 Task: Insert the shape of a plus.
Action: Mouse moved to (109, 79)
Screenshot: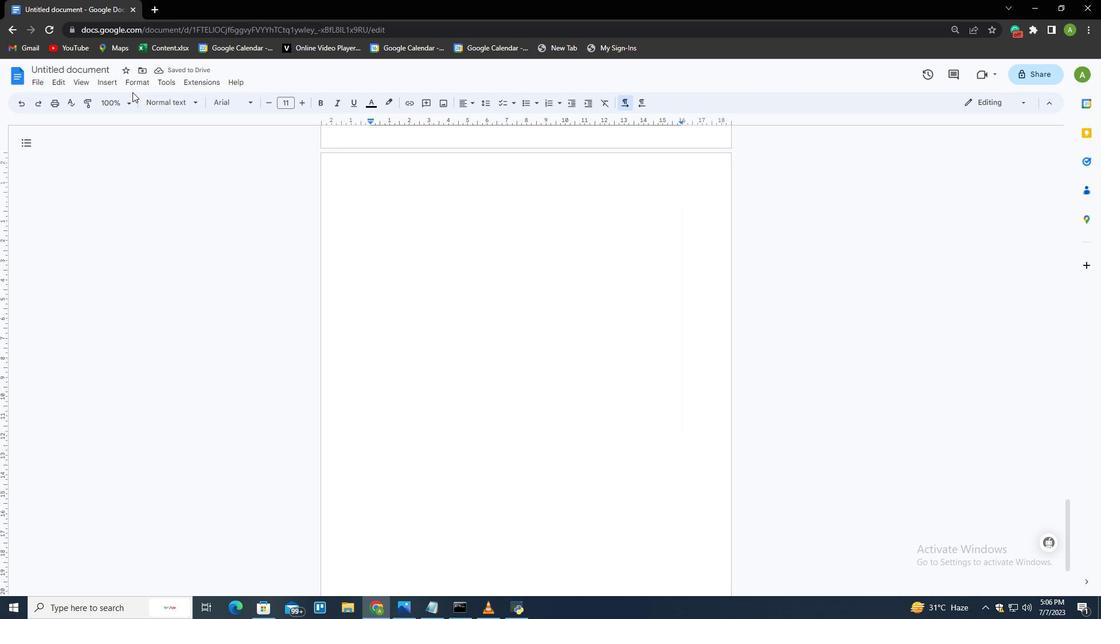 
Action: Mouse pressed left at (109, 79)
Screenshot: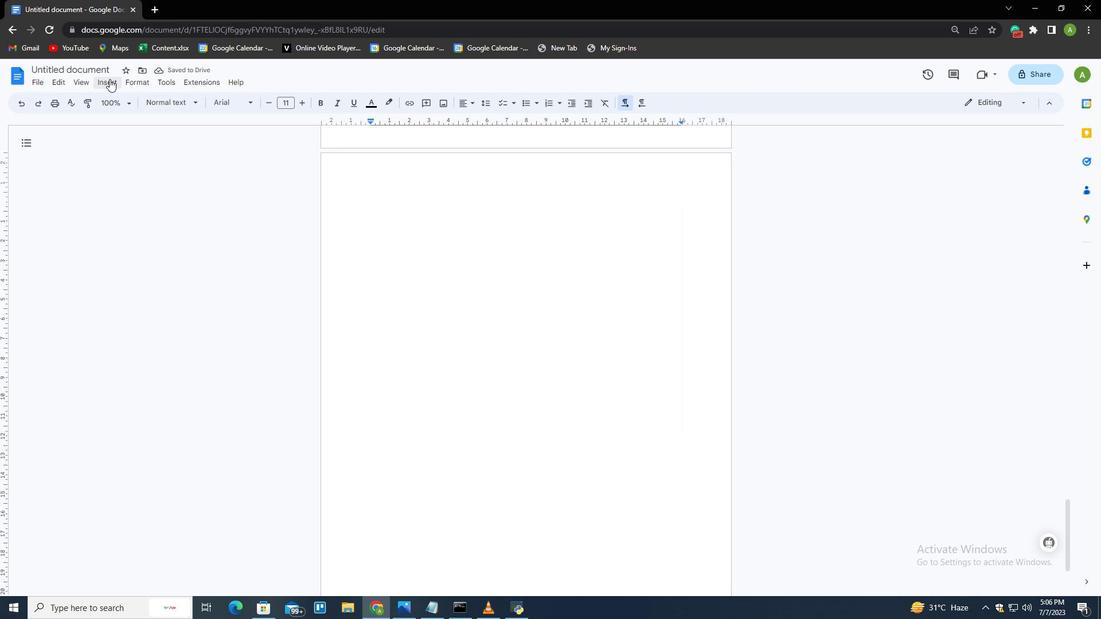 
Action: Mouse moved to (133, 137)
Screenshot: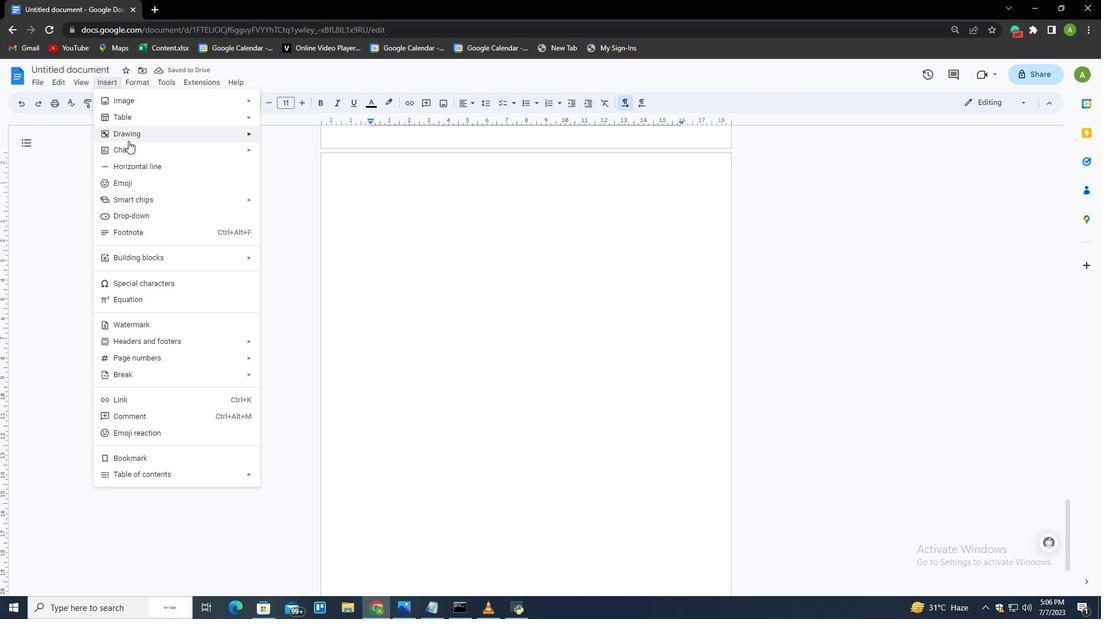 
Action: Mouse pressed left at (133, 137)
Screenshot: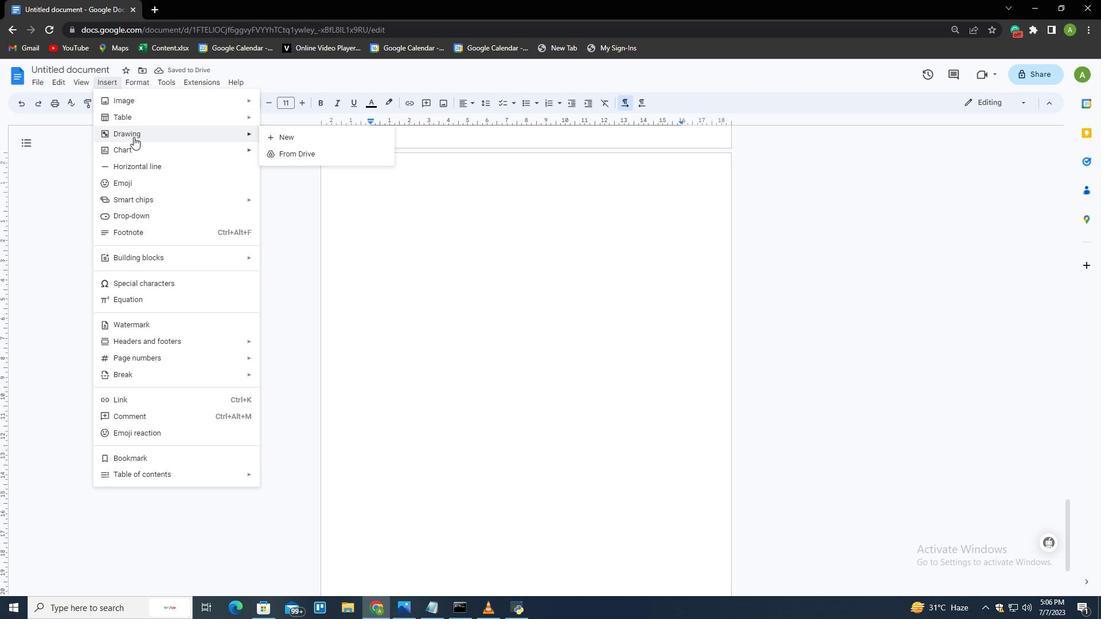 
Action: Mouse moved to (294, 134)
Screenshot: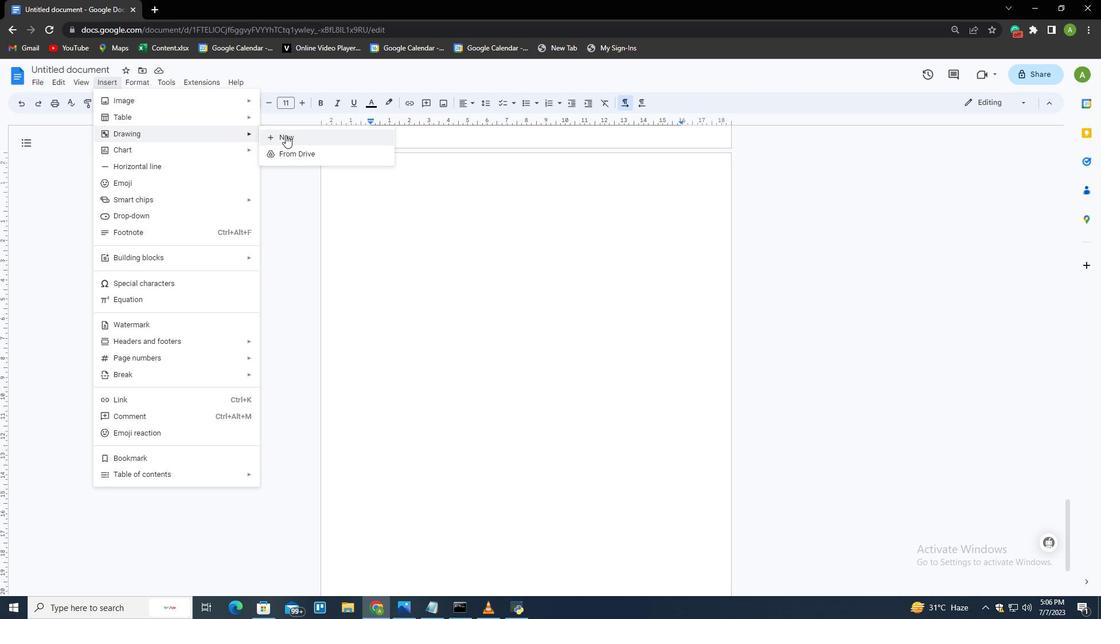 
Action: Mouse pressed left at (294, 134)
Screenshot: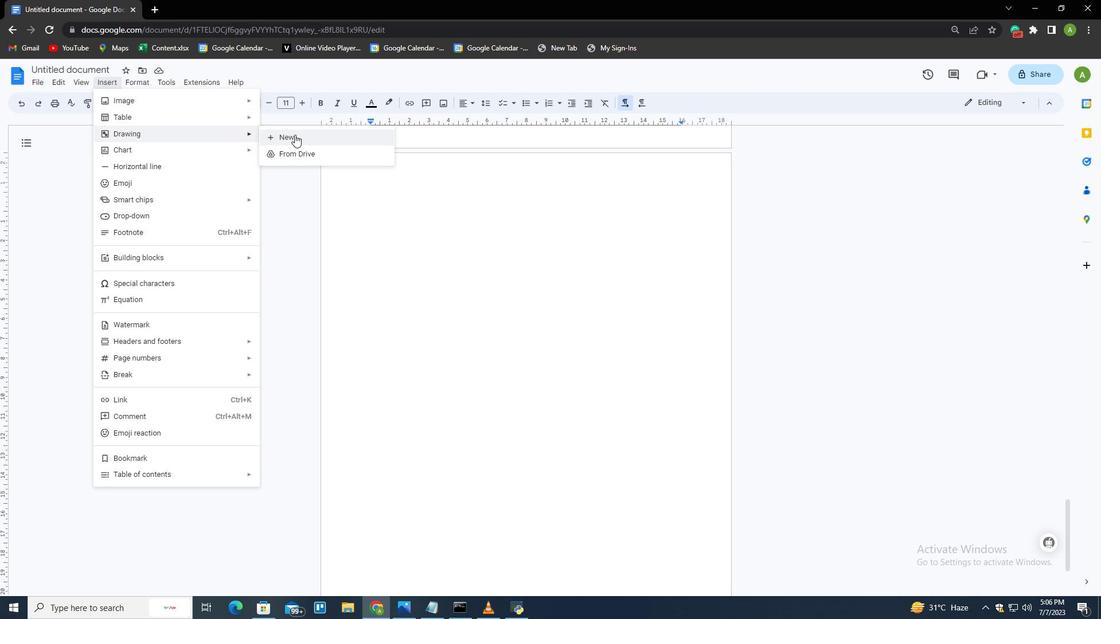 
Action: Mouse moved to (404, 128)
Screenshot: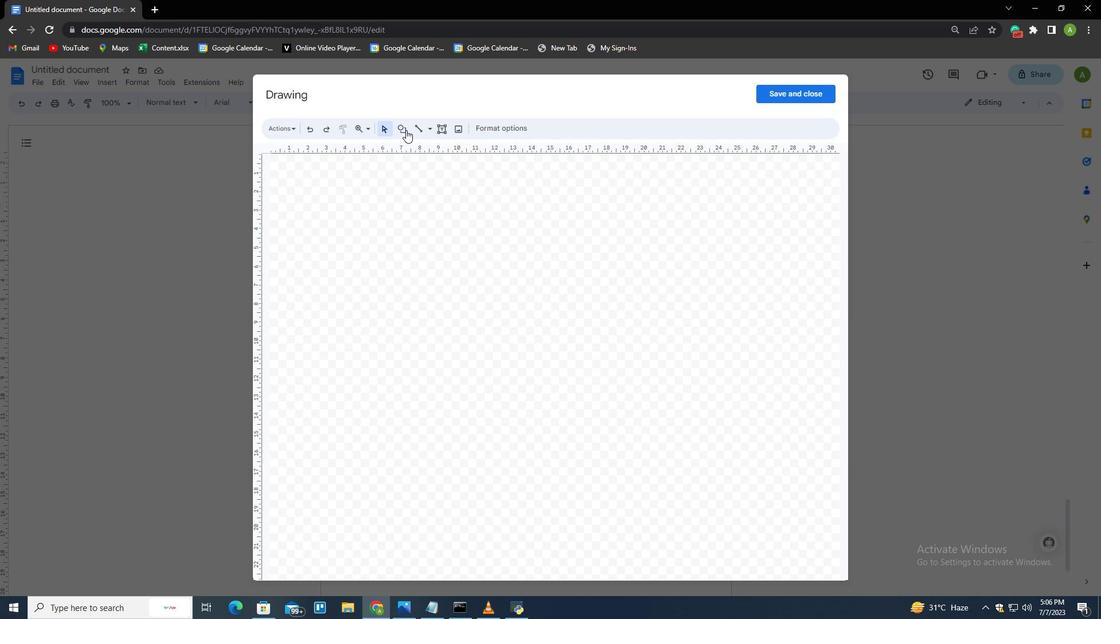 
Action: Mouse pressed left at (404, 128)
Screenshot: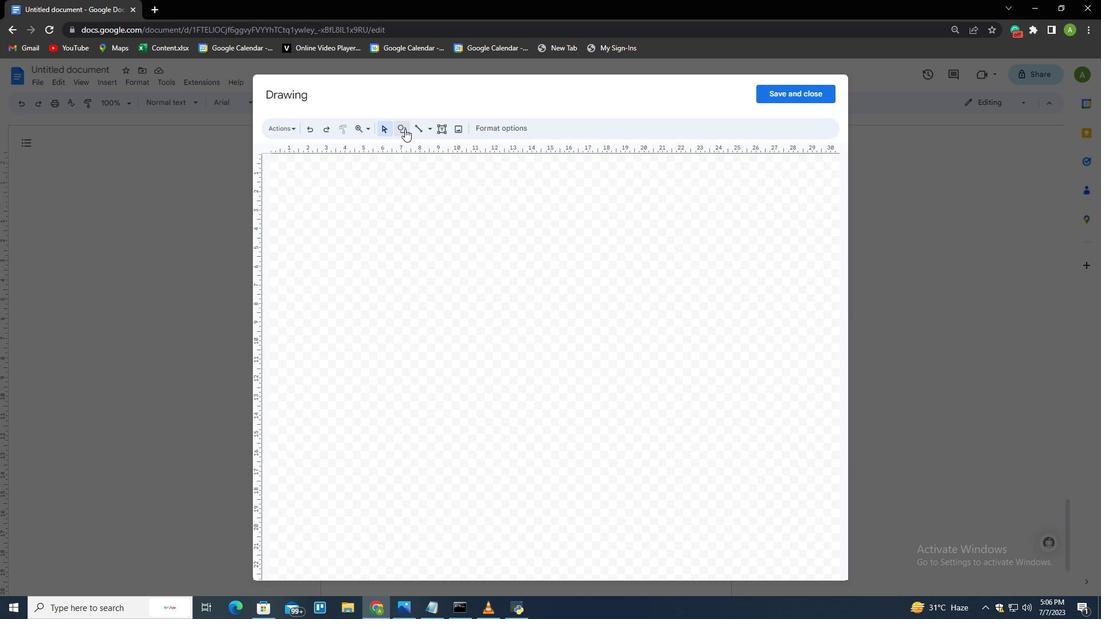 
Action: Mouse moved to (423, 202)
Screenshot: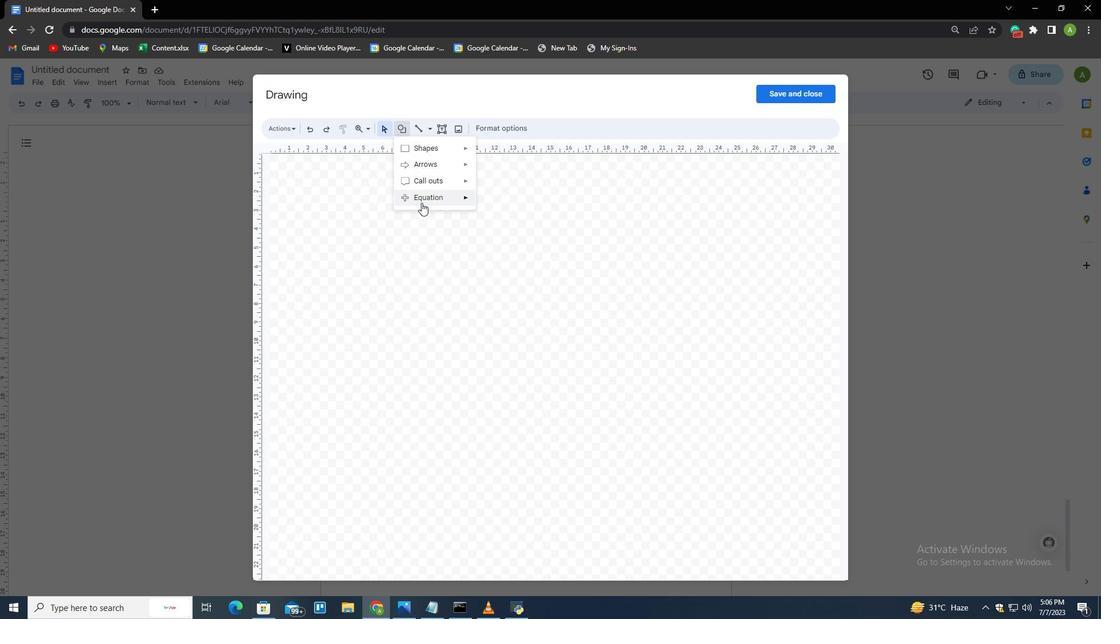 
Action: Mouse pressed left at (423, 202)
Screenshot: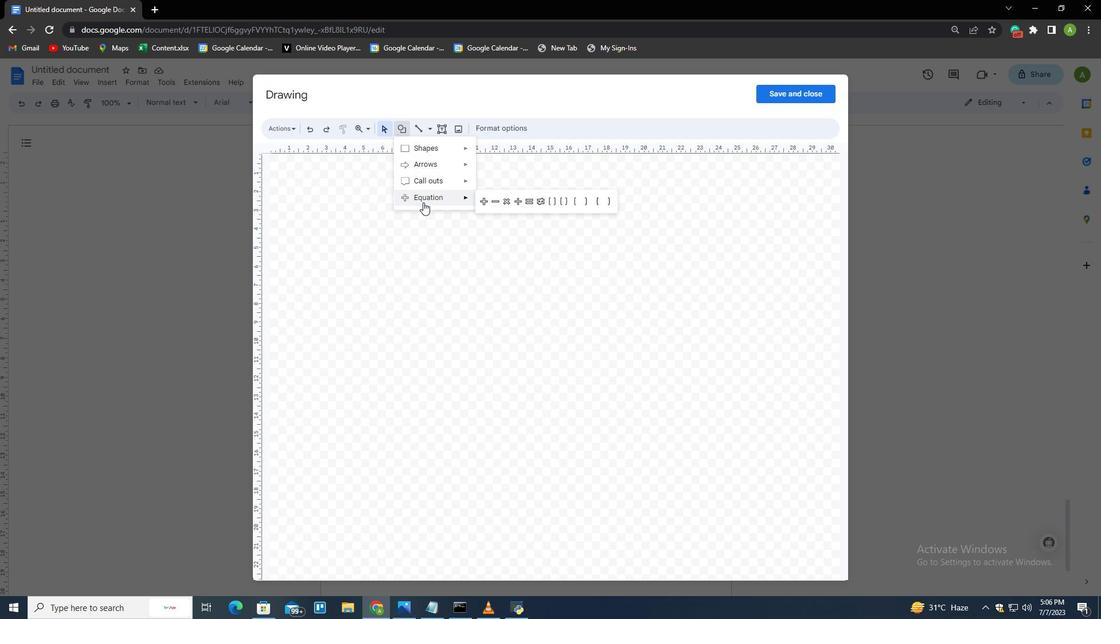 
Action: Mouse moved to (480, 202)
Screenshot: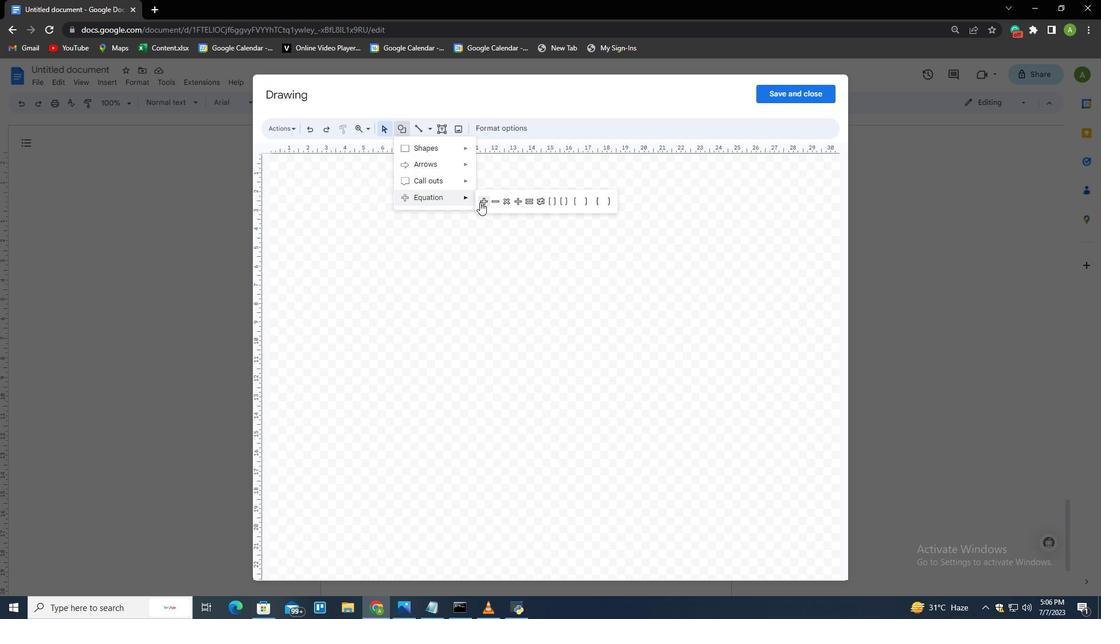 
Action: Mouse pressed left at (480, 202)
Screenshot: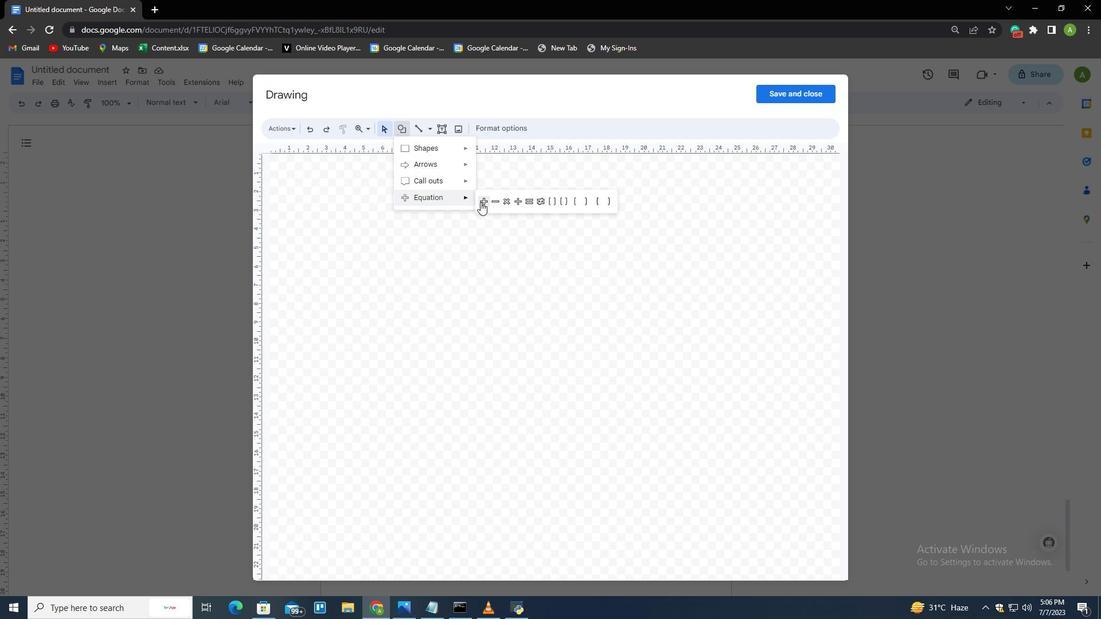 
Action: Mouse moved to (430, 275)
Screenshot: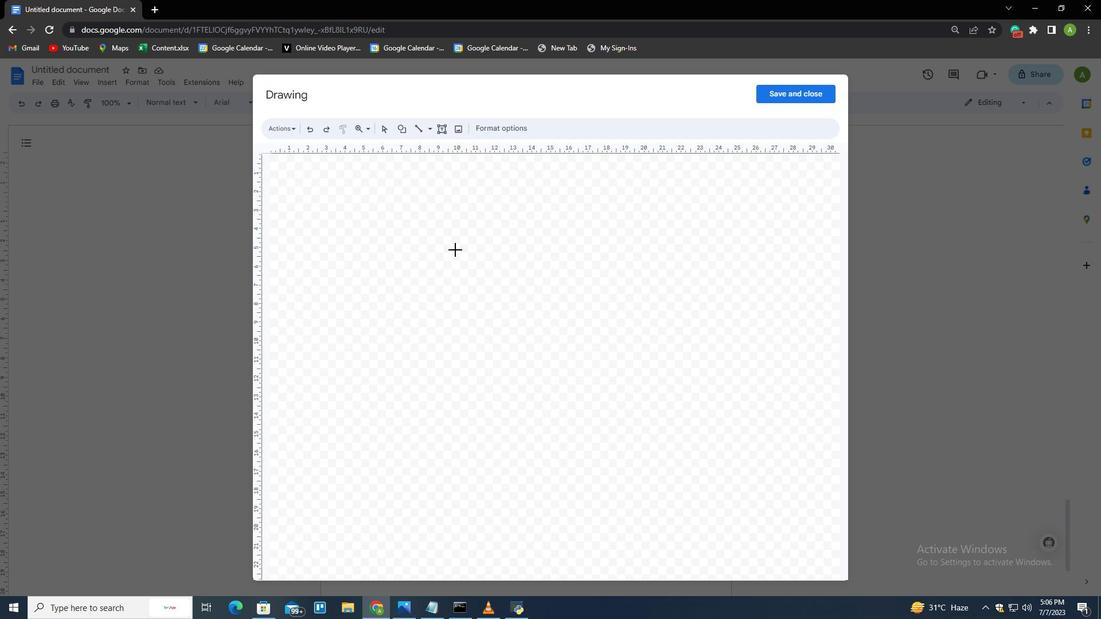 
Action: Mouse pressed left at (430, 275)
Screenshot: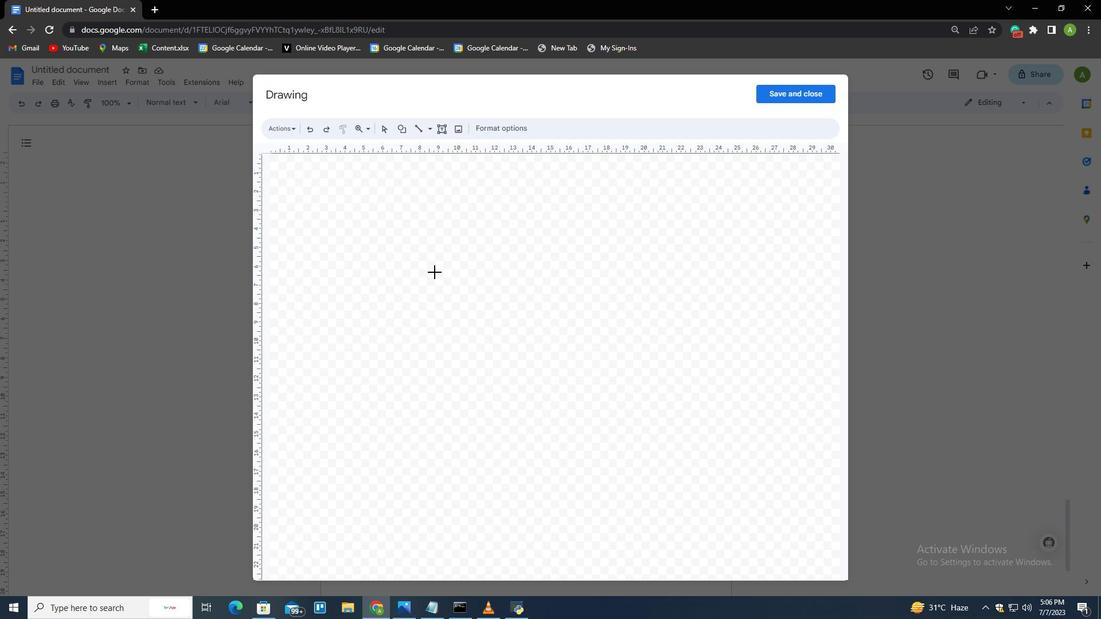 
Action: Mouse moved to (648, 345)
Screenshot: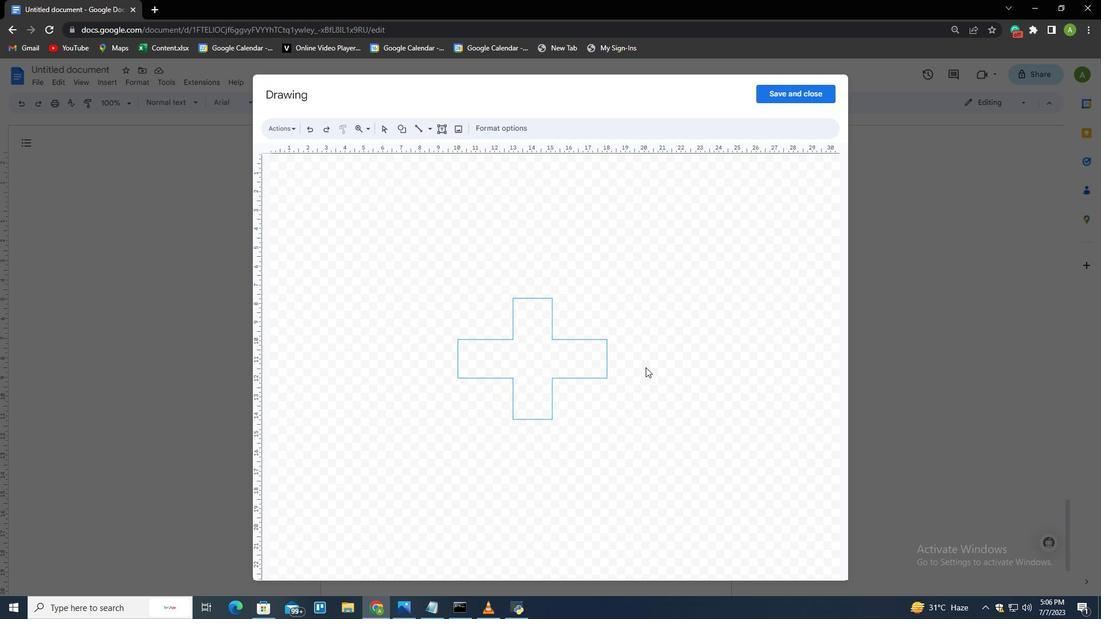 
Action: Mouse pressed left at (648, 345)
Screenshot: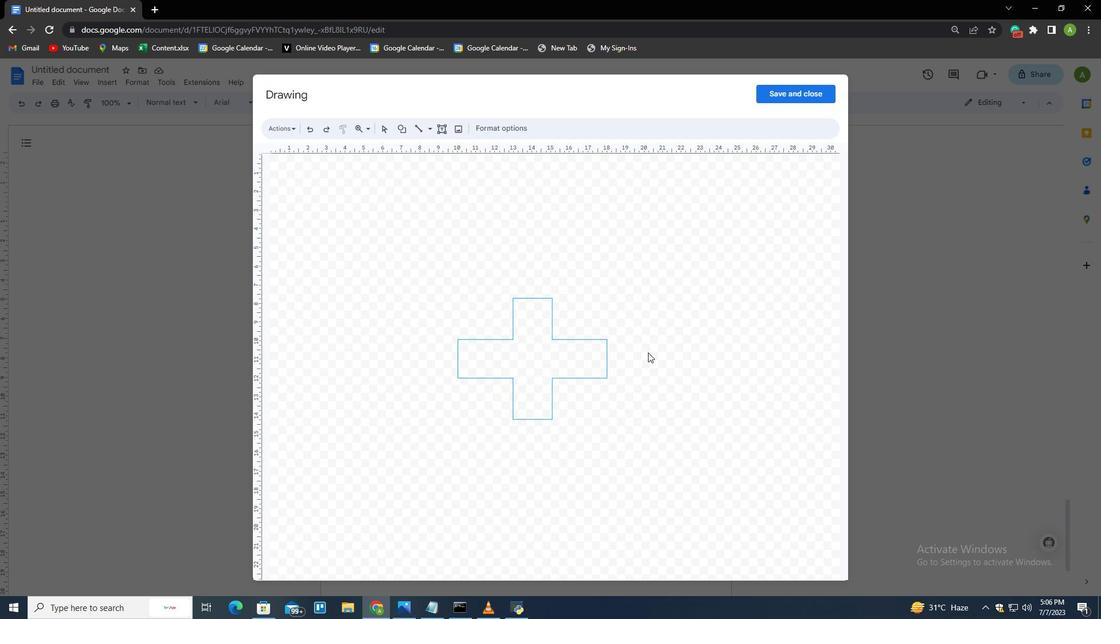 
Action: Mouse moved to (648, 345)
Screenshot: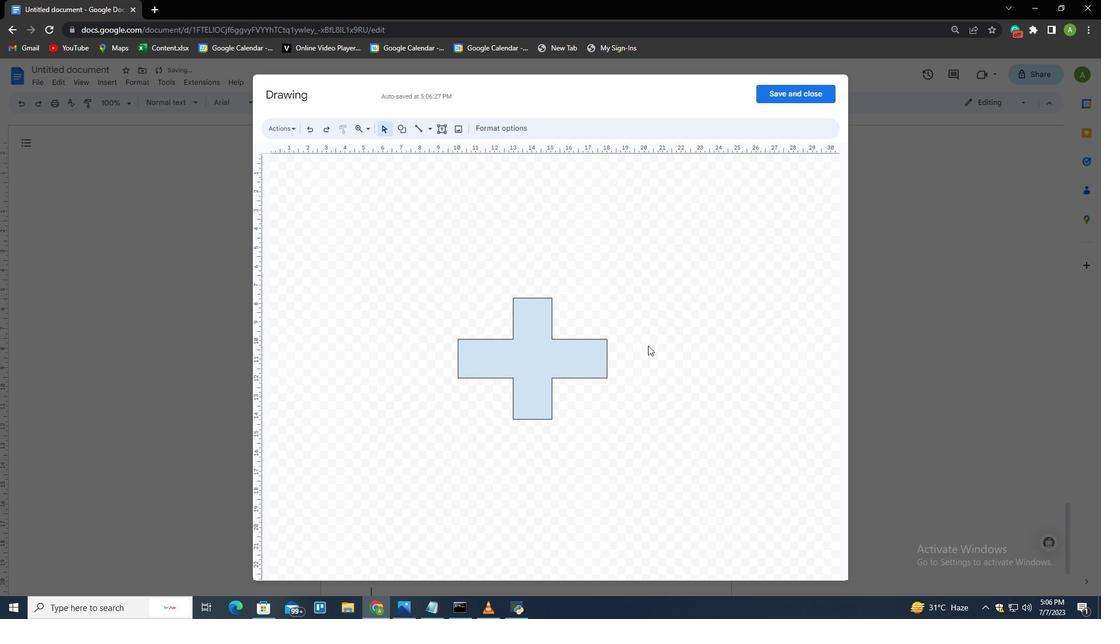
